 Task: In the  document Communication.doc, select heading and apply ' Italics'  Using "replace feature", replace:  'It to Communication '
Action: Mouse moved to (126, 160)
Screenshot: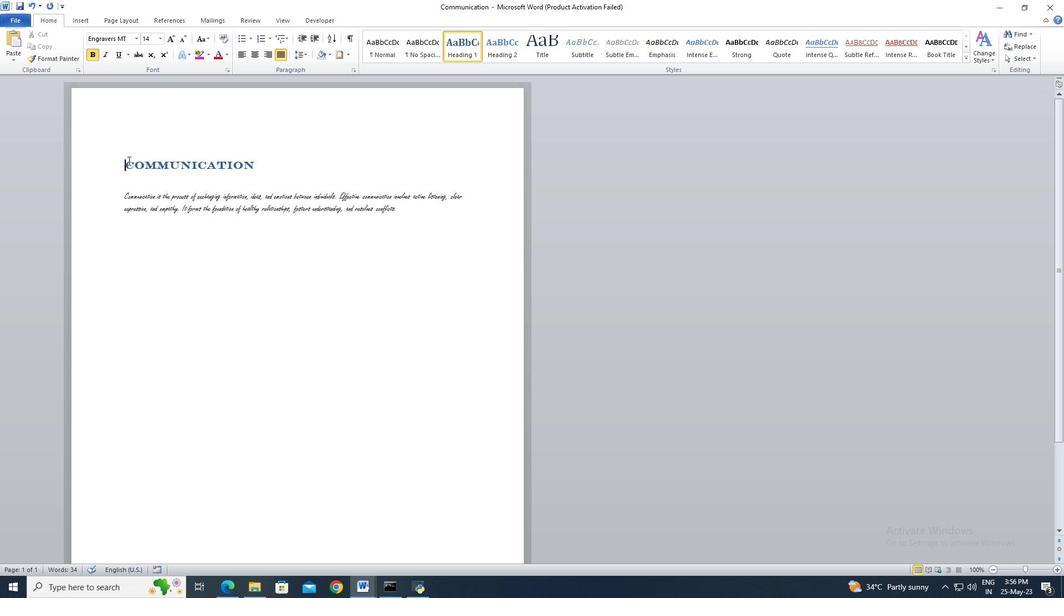 
Action: Mouse pressed left at (126, 160)
Screenshot: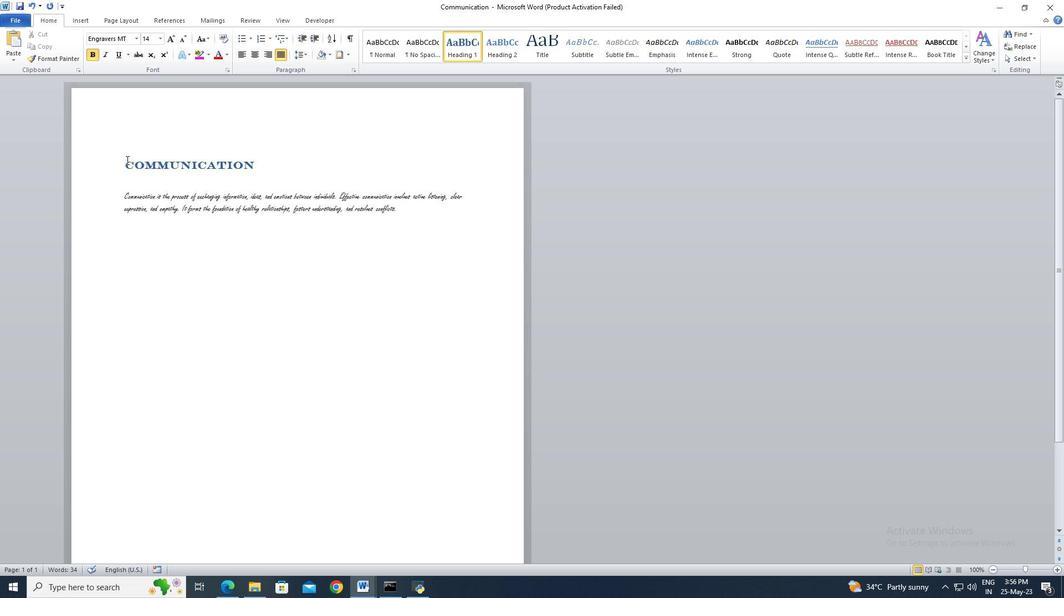 
Action: Mouse moved to (266, 166)
Screenshot: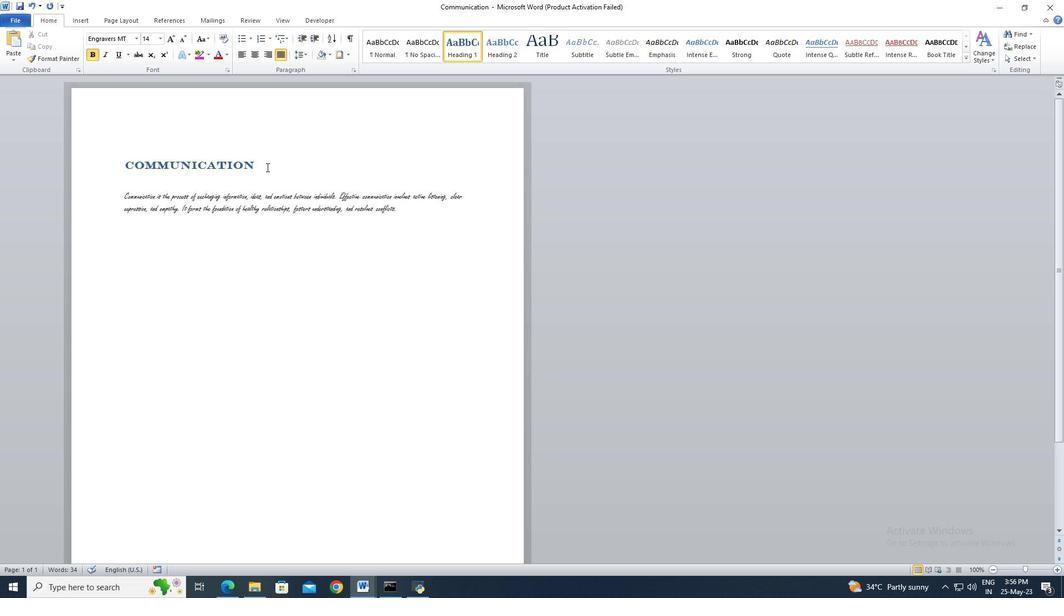 
Action: Key pressed <Key.shift><Key.shift><Key.shift><Key.shift><Key.shift><Key.shift><Key.shift><Key.shift>
Screenshot: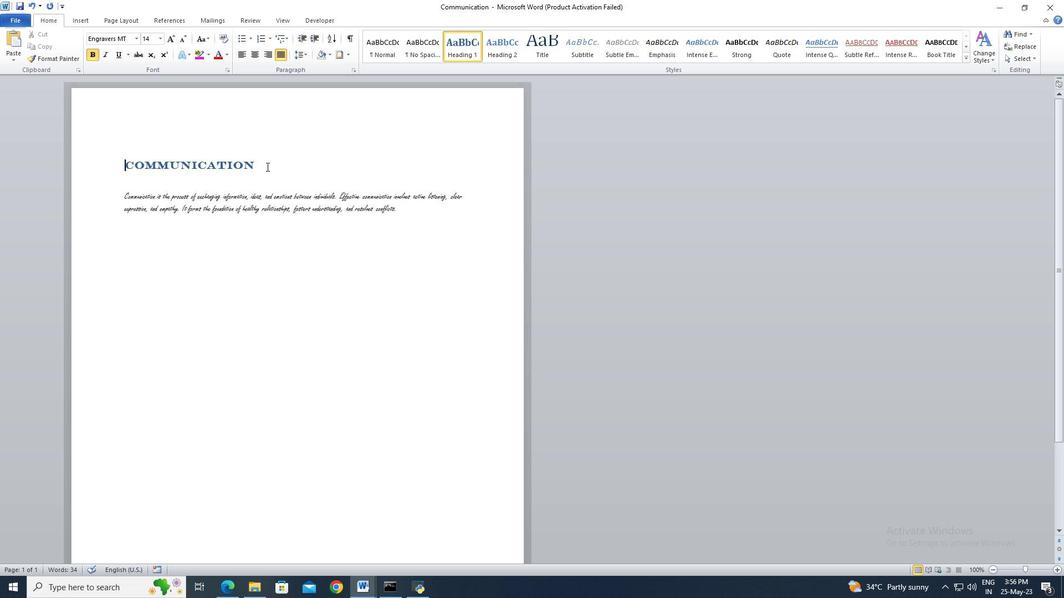 
Action: Mouse pressed left at (266, 166)
Screenshot: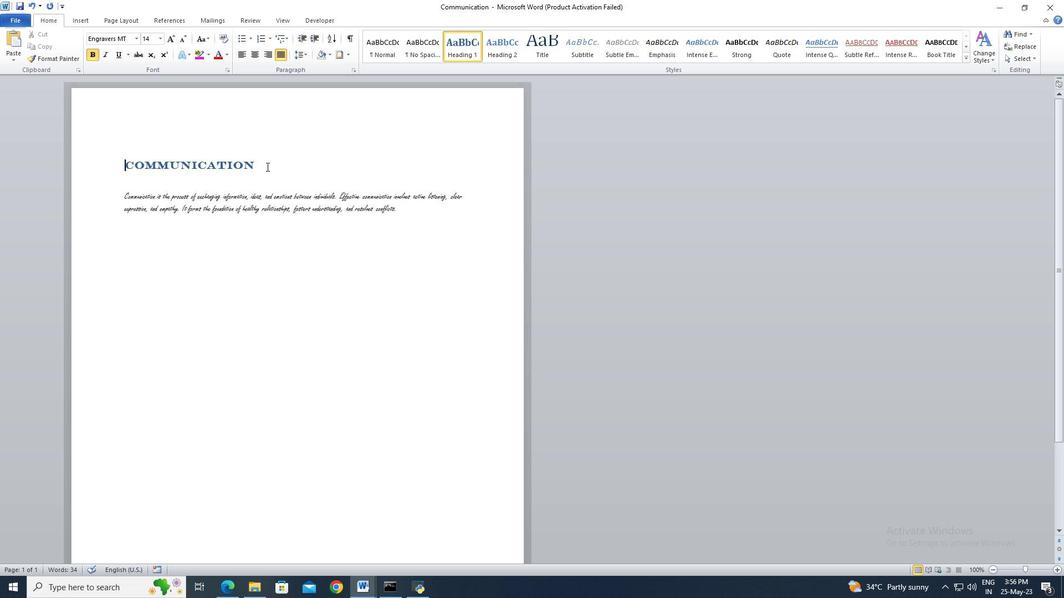 
Action: Key pressed <Key.shift><Key.shift><Key.shift><Key.shift><Key.shift>
Screenshot: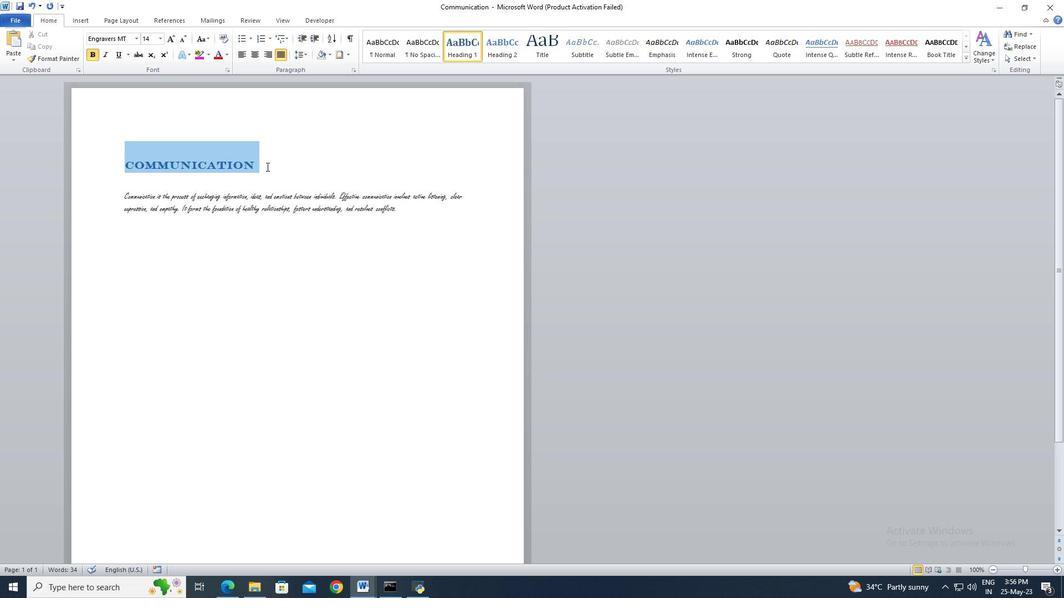 
Action: Mouse moved to (107, 57)
Screenshot: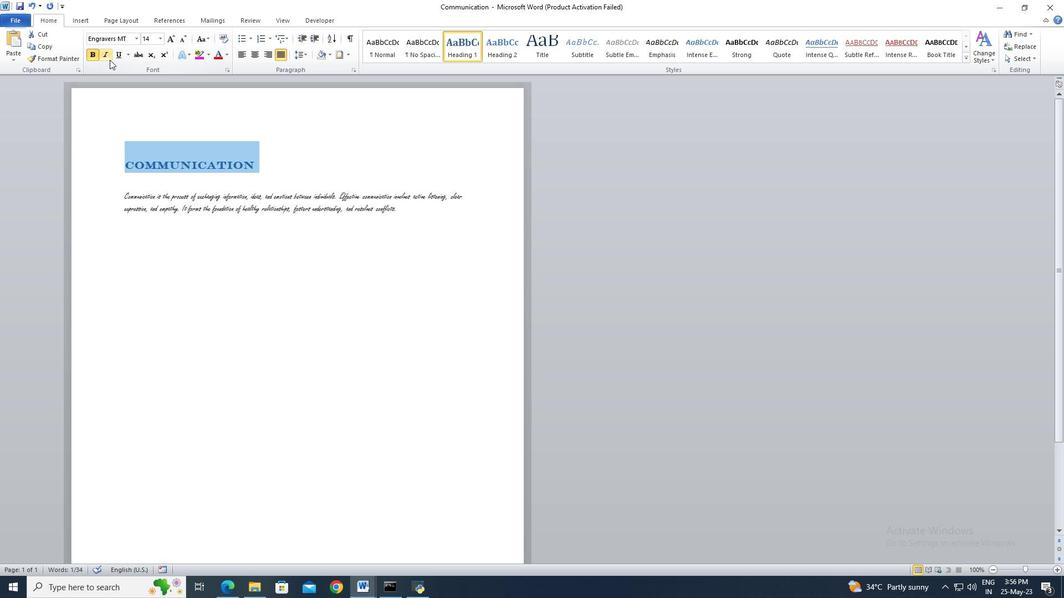 
Action: Mouse pressed left at (107, 57)
Screenshot: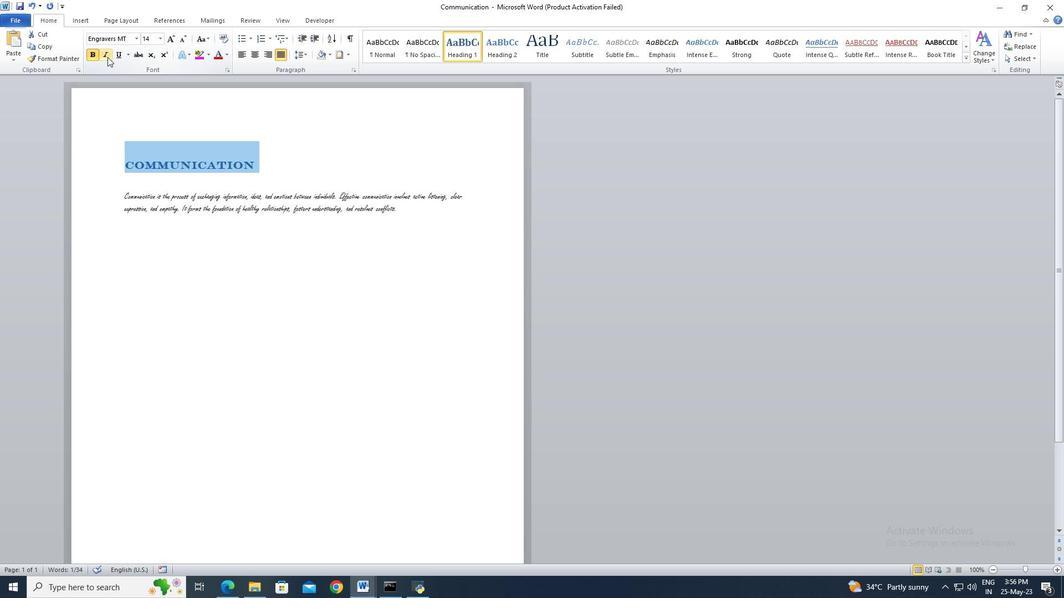 
Action: Mouse moved to (418, 150)
Screenshot: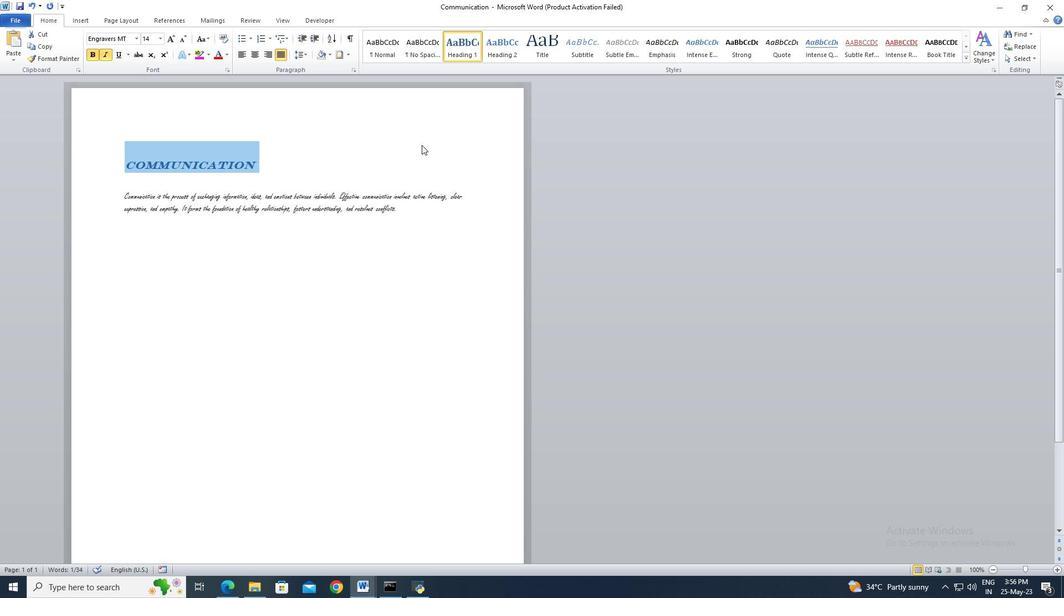 
Action: Mouse pressed left at (418, 150)
Screenshot: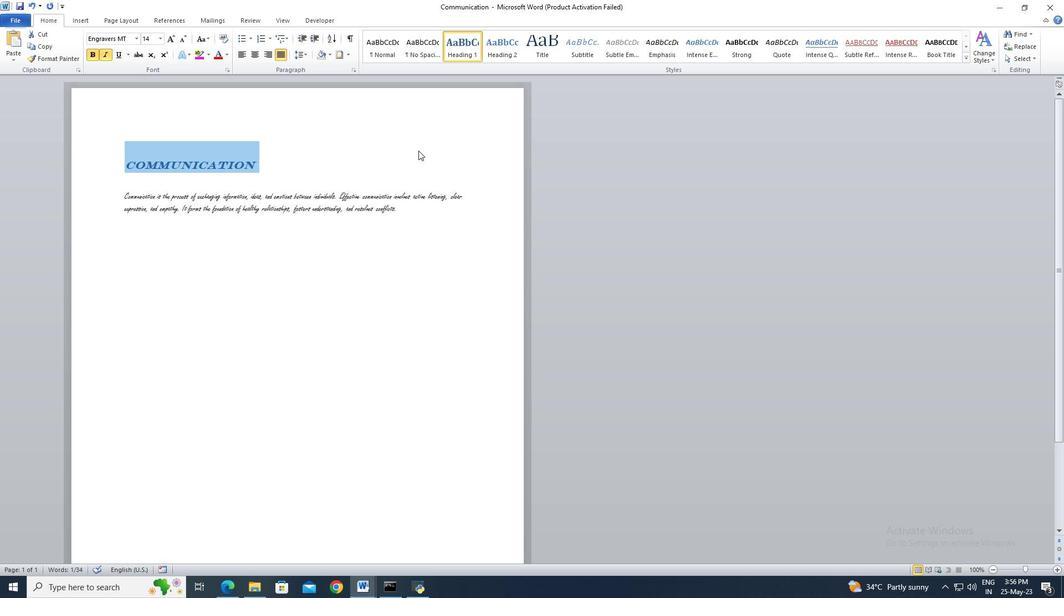 
Action: Mouse moved to (1017, 50)
Screenshot: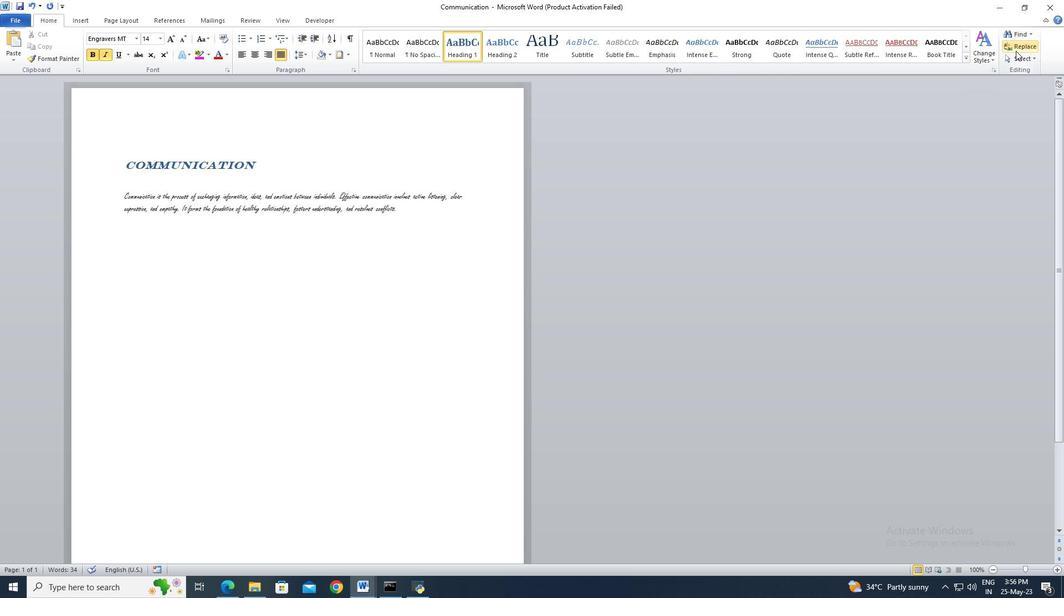 
Action: Mouse pressed left at (1017, 50)
Screenshot: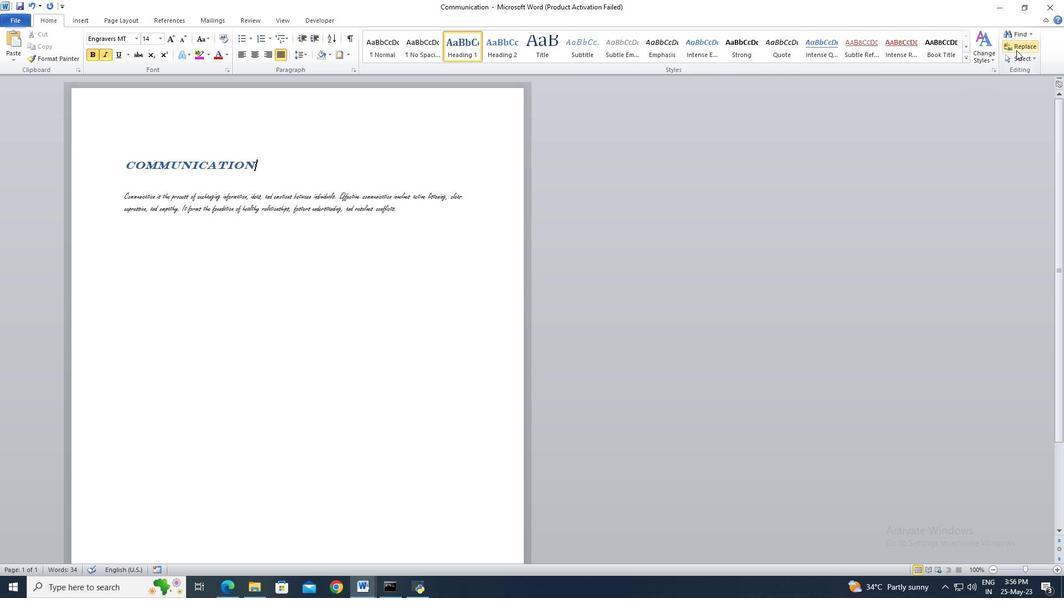 
Action: Mouse moved to (481, 92)
Screenshot: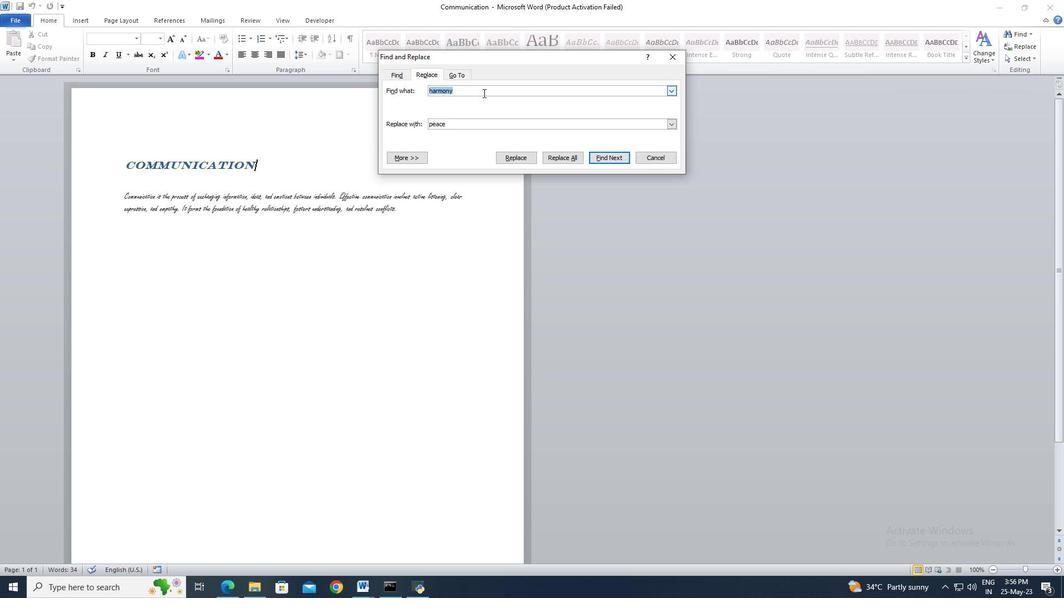
Action: Mouse pressed left at (481, 92)
Screenshot: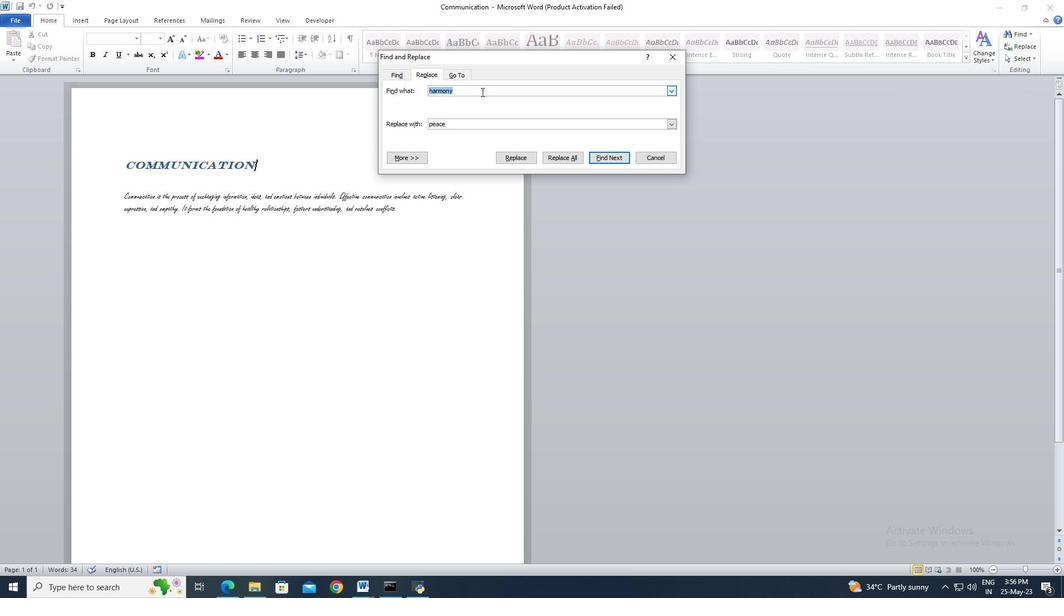 
Action: Key pressed ctrl+A<Key.delete><Key.shift>It<Key.tab>
Screenshot: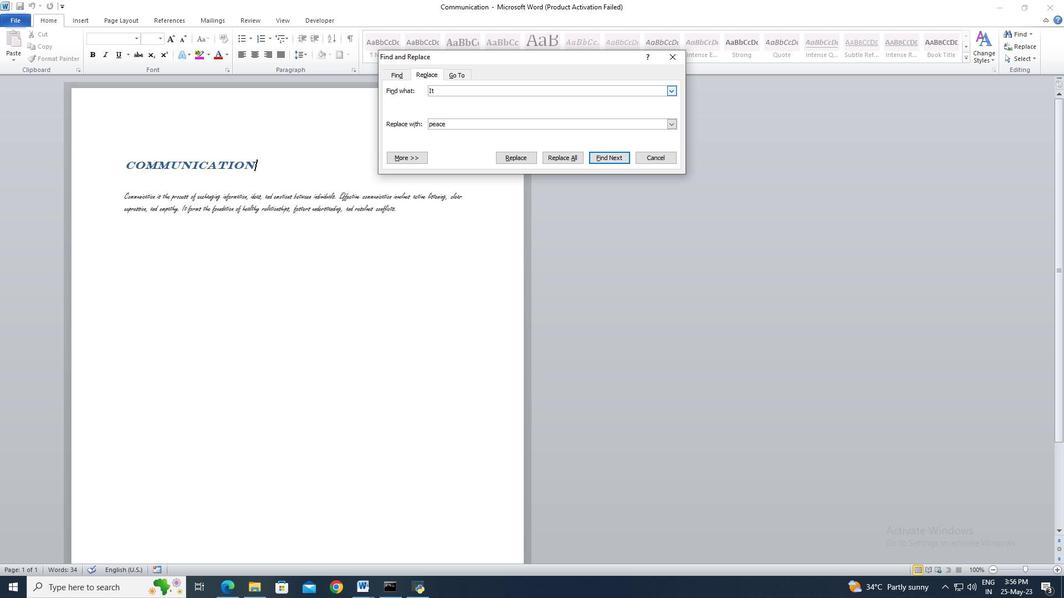 
Action: Mouse moved to (616, 159)
Screenshot: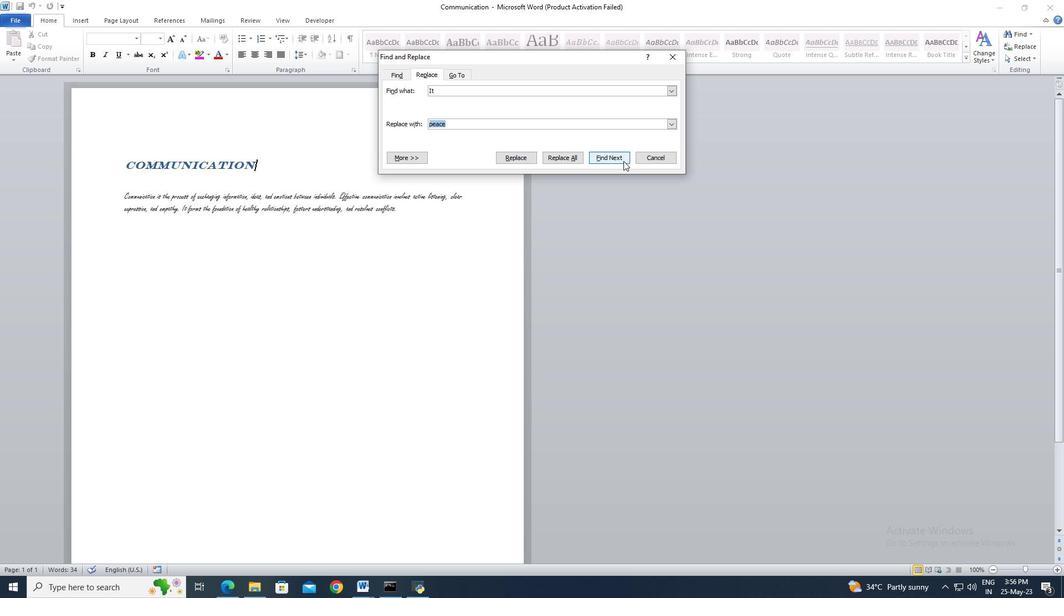 
Action: Mouse pressed left at (616, 159)
Screenshot: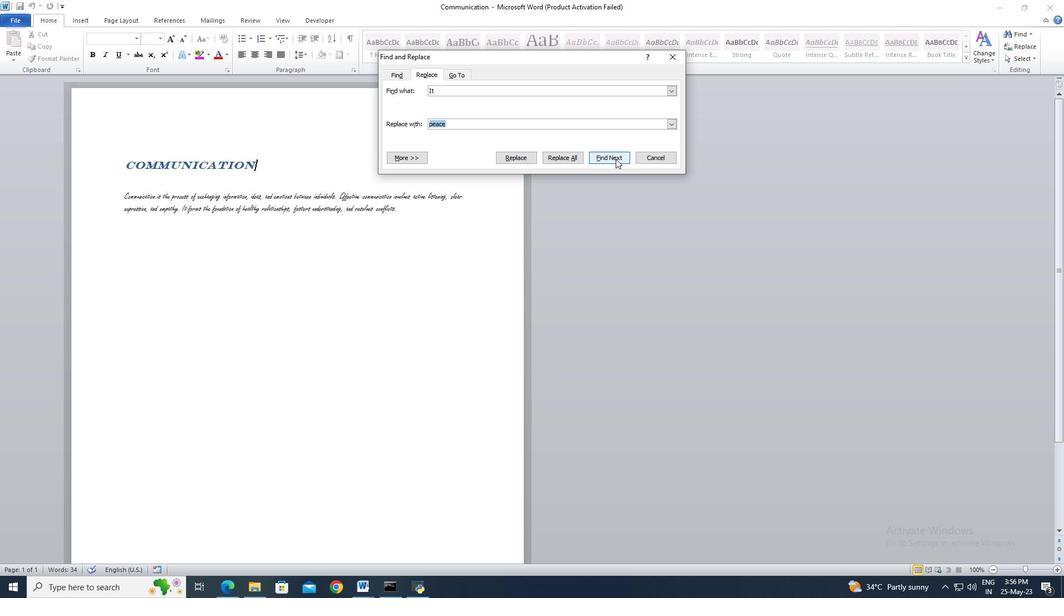 
Action: Mouse moved to (461, 124)
Screenshot: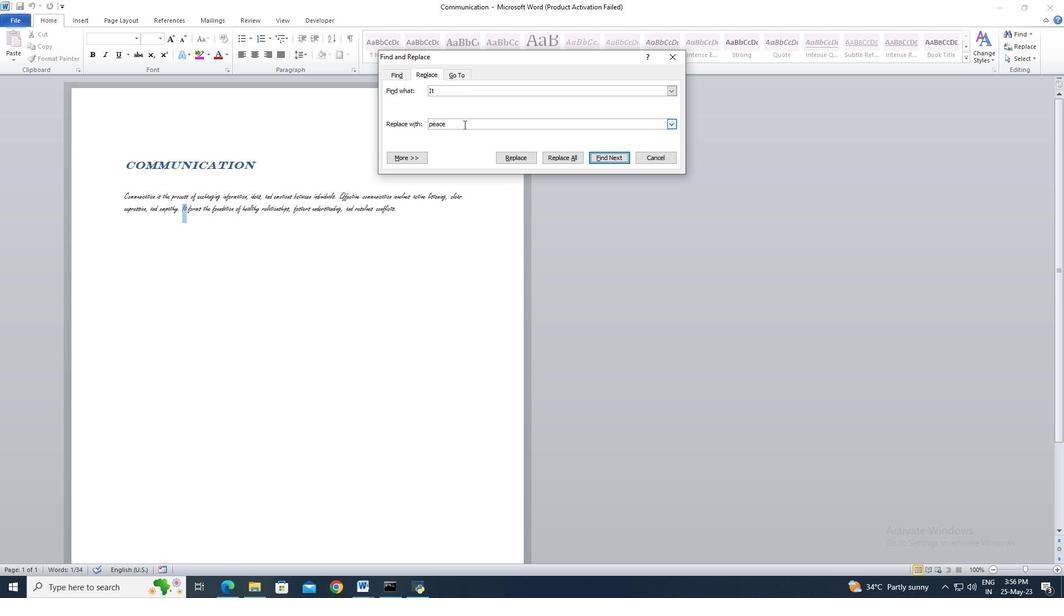 
Action: Mouse pressed left at (461, 124)
Screenshot: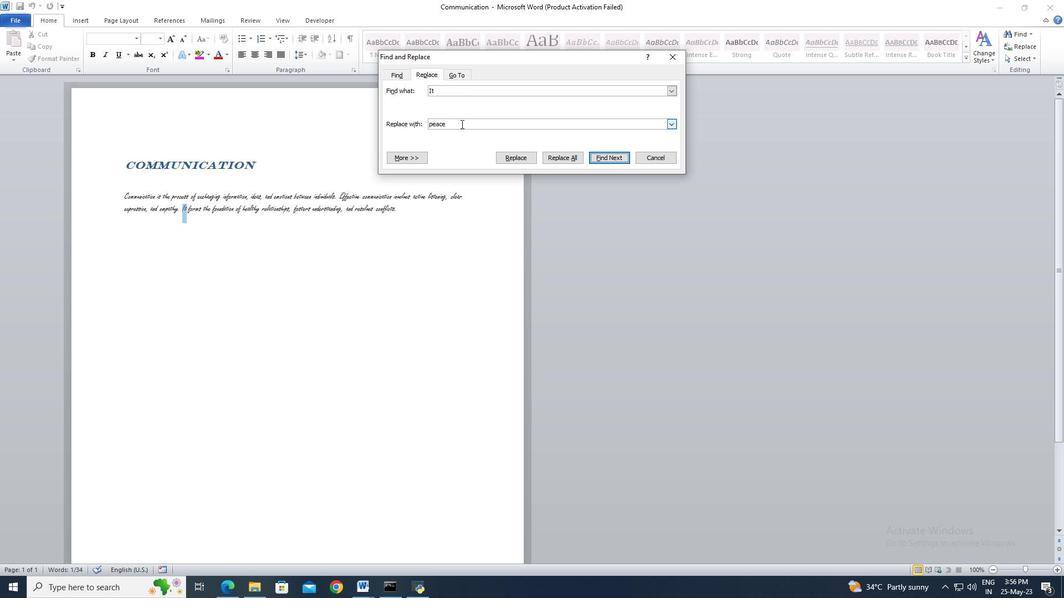 
Action: Key pressed ctrl+A<Key.delete><Key.shift>Communication
Screenshot: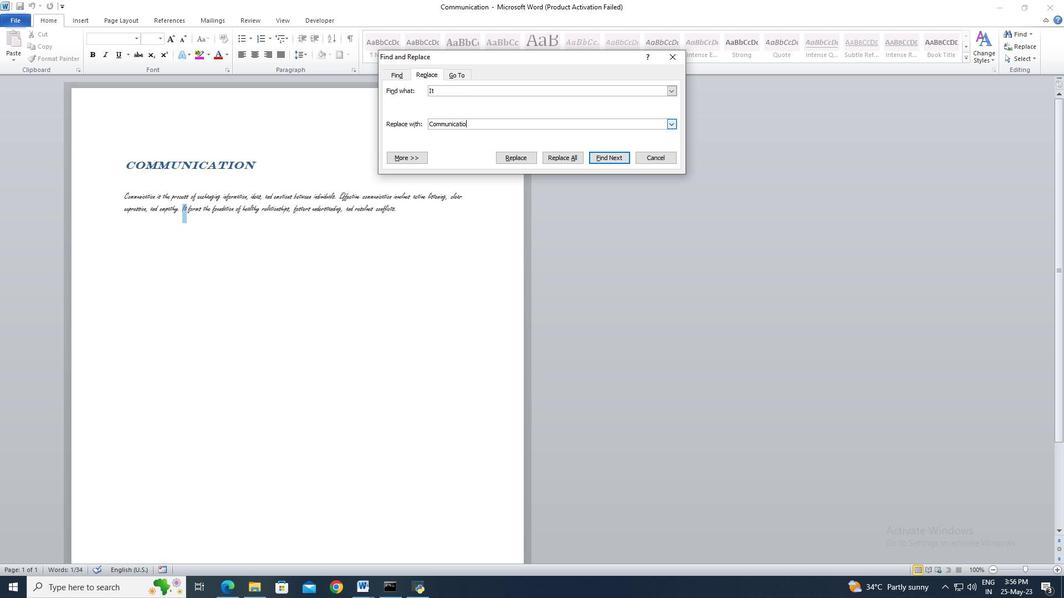 
Action: Mouse moved to (504, 158)
Screenshot: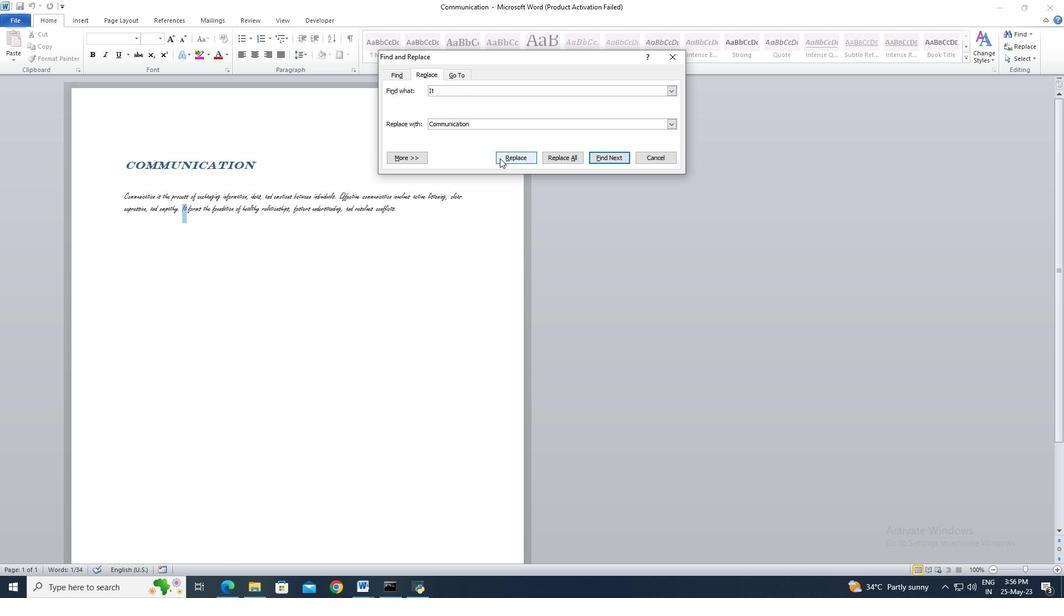 
Action: Mouse pressed left at (504, 158)
Screenshot: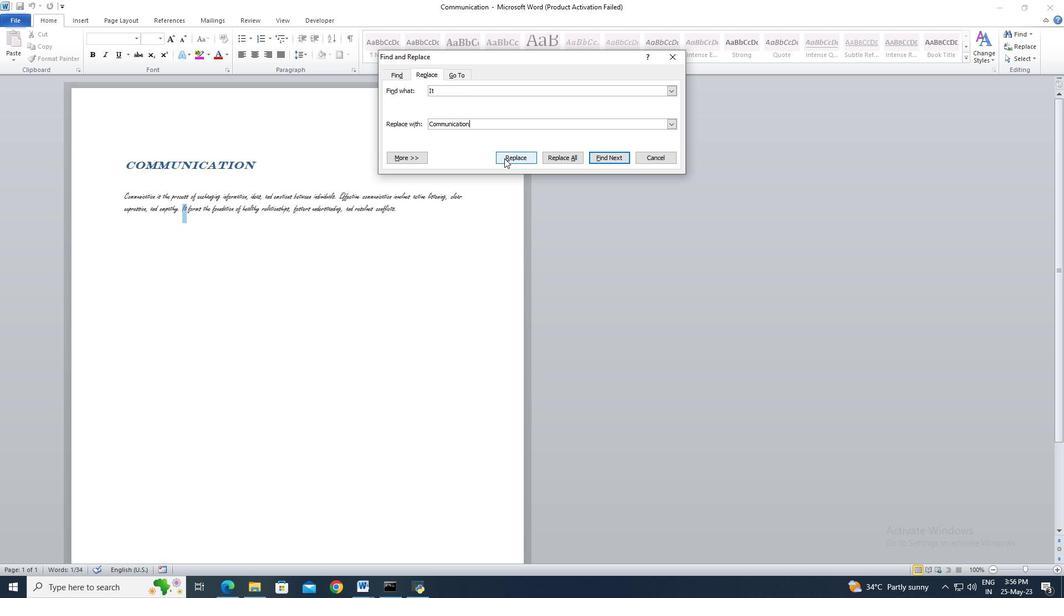 
Action: Mouse moved to (506, 319)
Screenshot: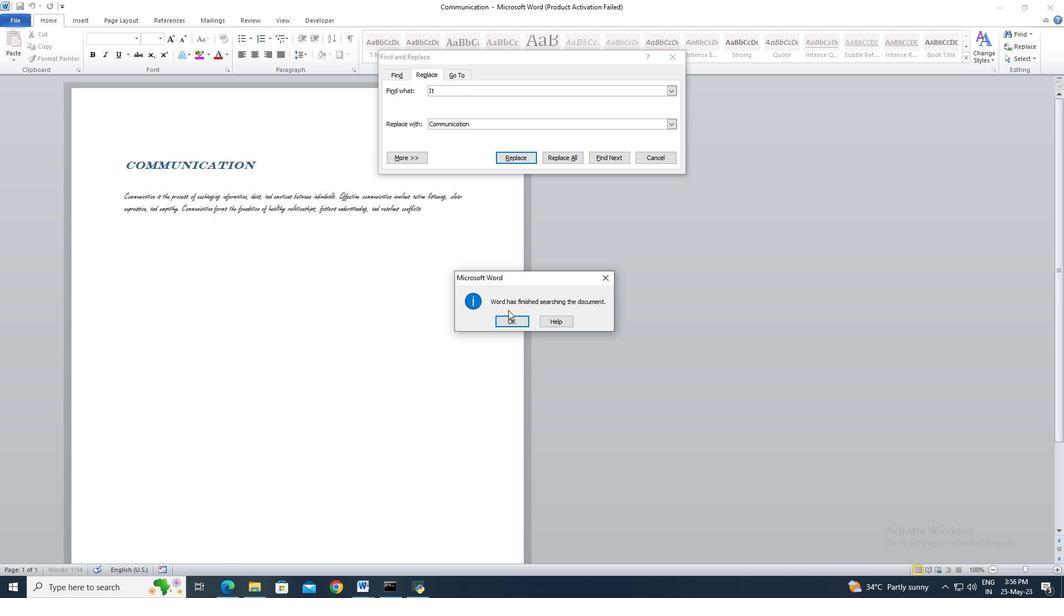 
Action: Mouse pressed left at (506, 319)
Screenshot: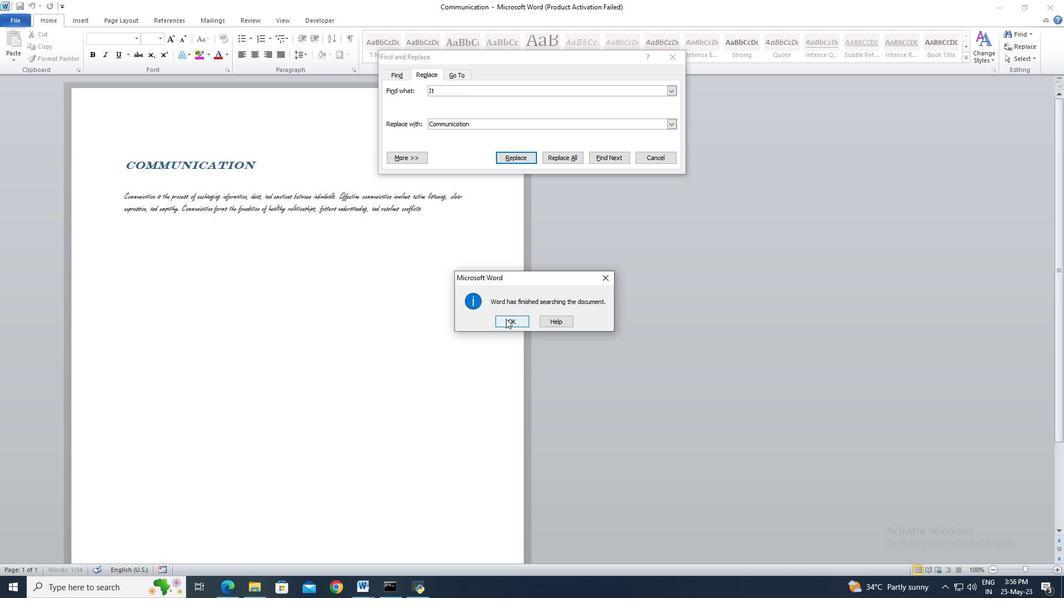 
Action: Mouse moved to (653, 161)
Screenshot: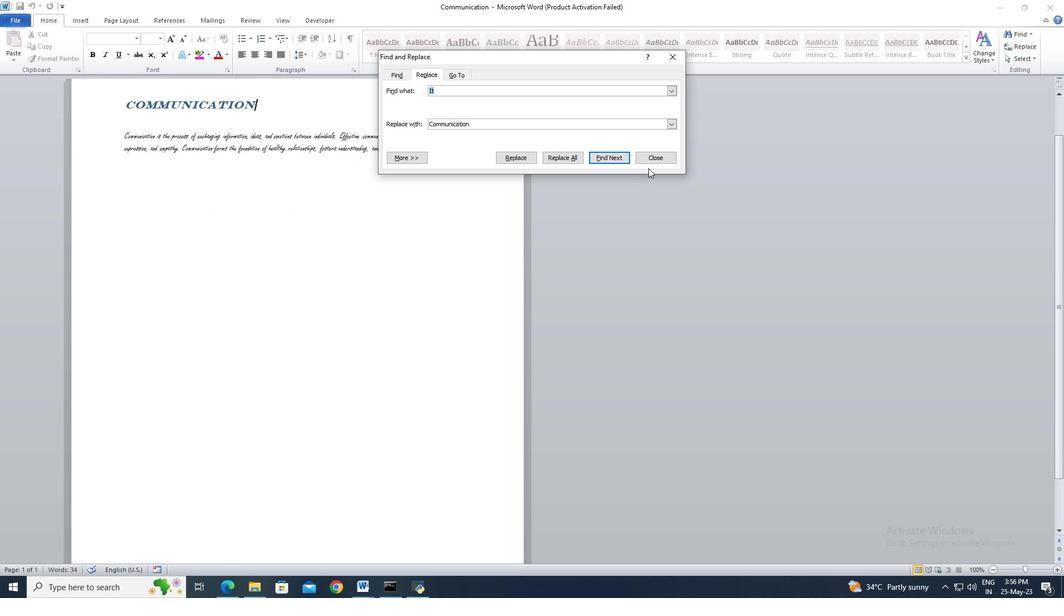
Action: Mouse pressed left at (653, 161)
Screenshot: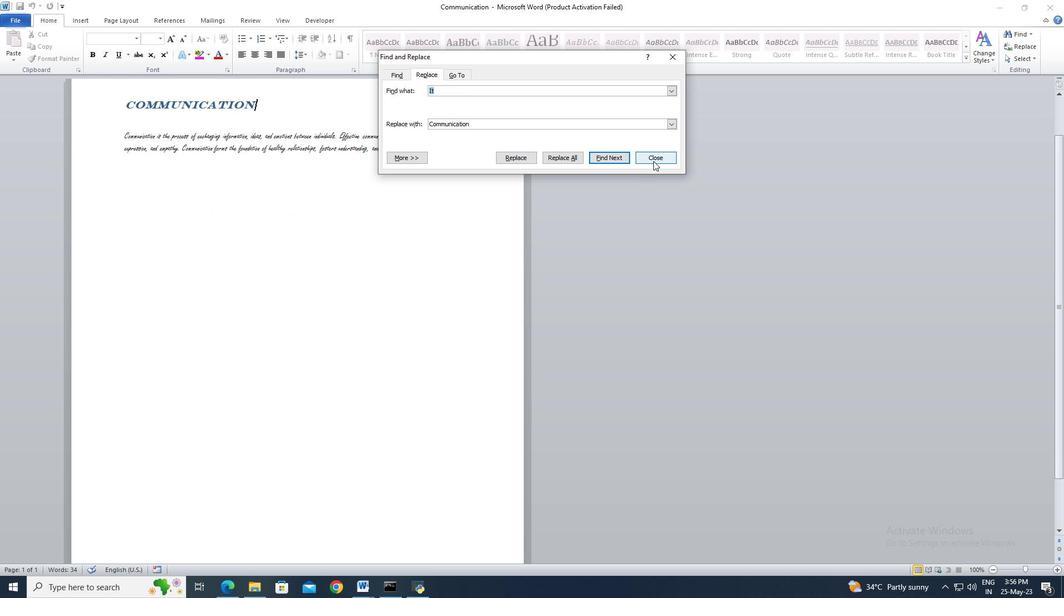 
Action: Mouse moved to (512, 171)
Screenshot: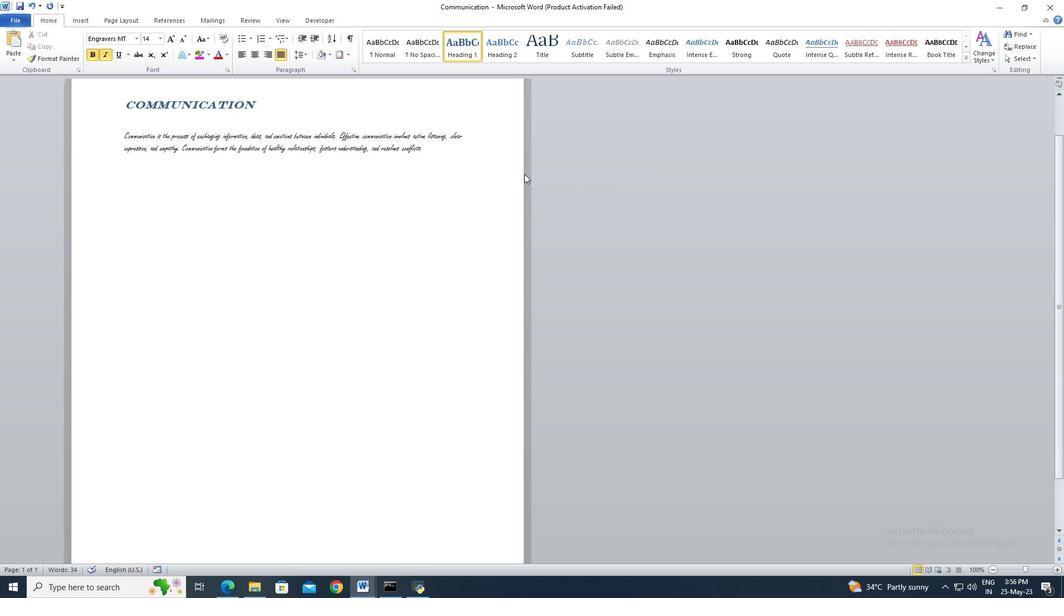 
